 Task: Use the formula "COUPDAYSNC" in spreadsheet "Project portfolio".
Action: Mouse moved to (190, 384)
Screenshot: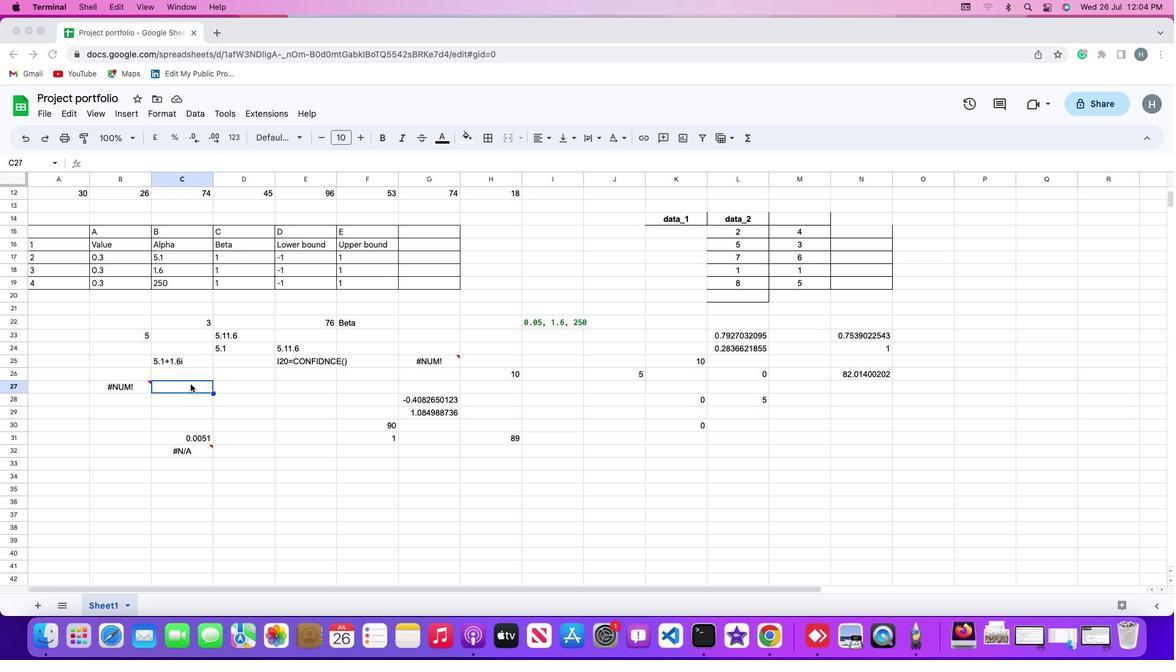 
Action: Mouse pressed left at (190, 384)
Screenshot: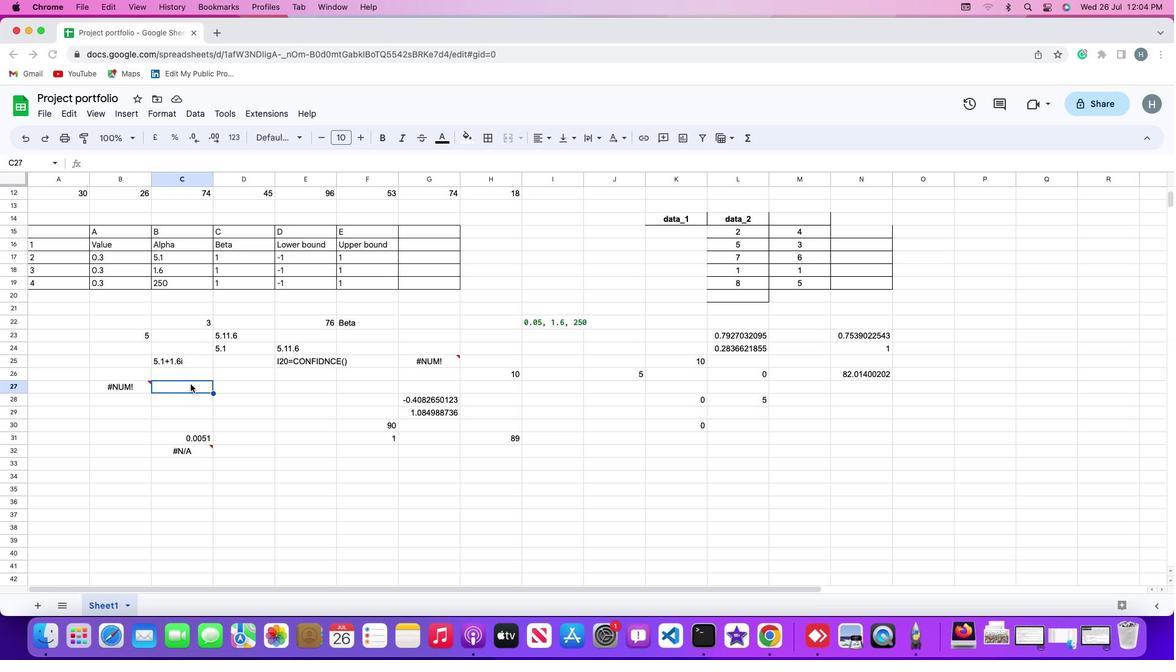 
Action: Mouse moved to (136, 110)
Screenshot: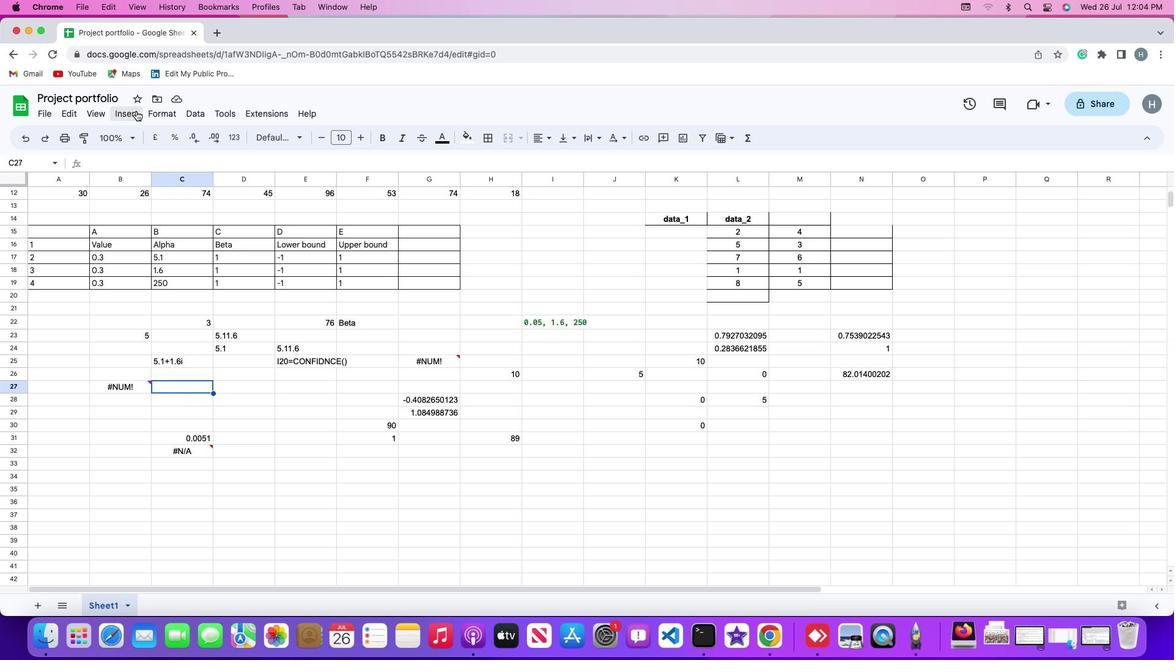 
Action: Mouse pressed left at (136, 110)
Screenshot: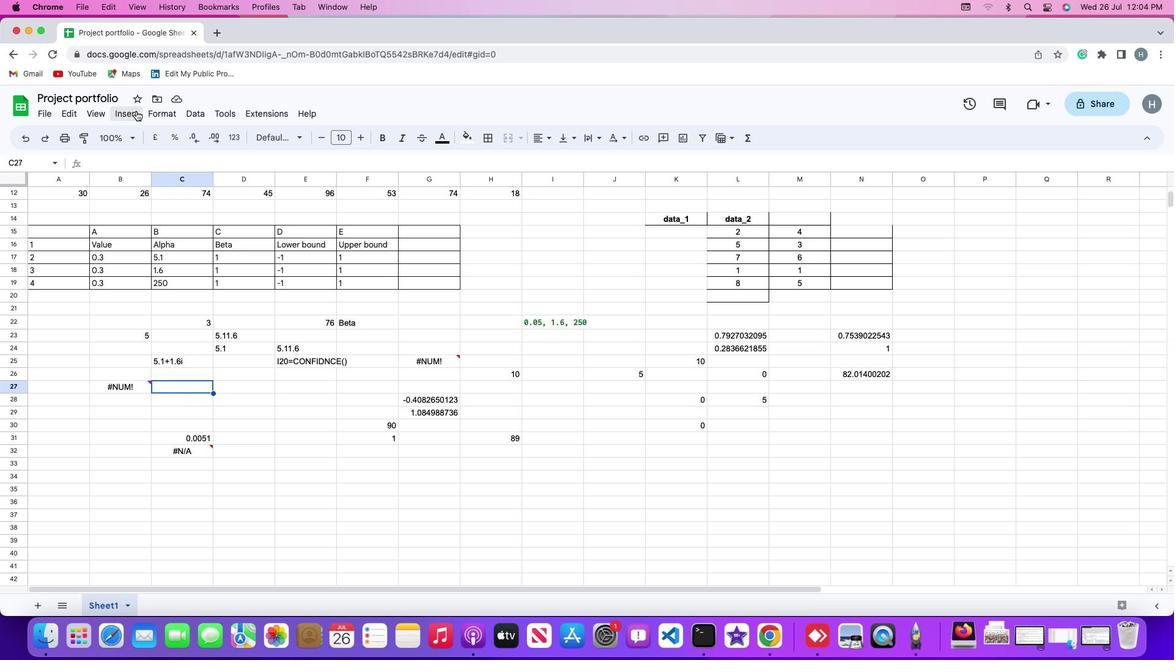 
Action: Mouse moved to (148, 306)
Screenshot: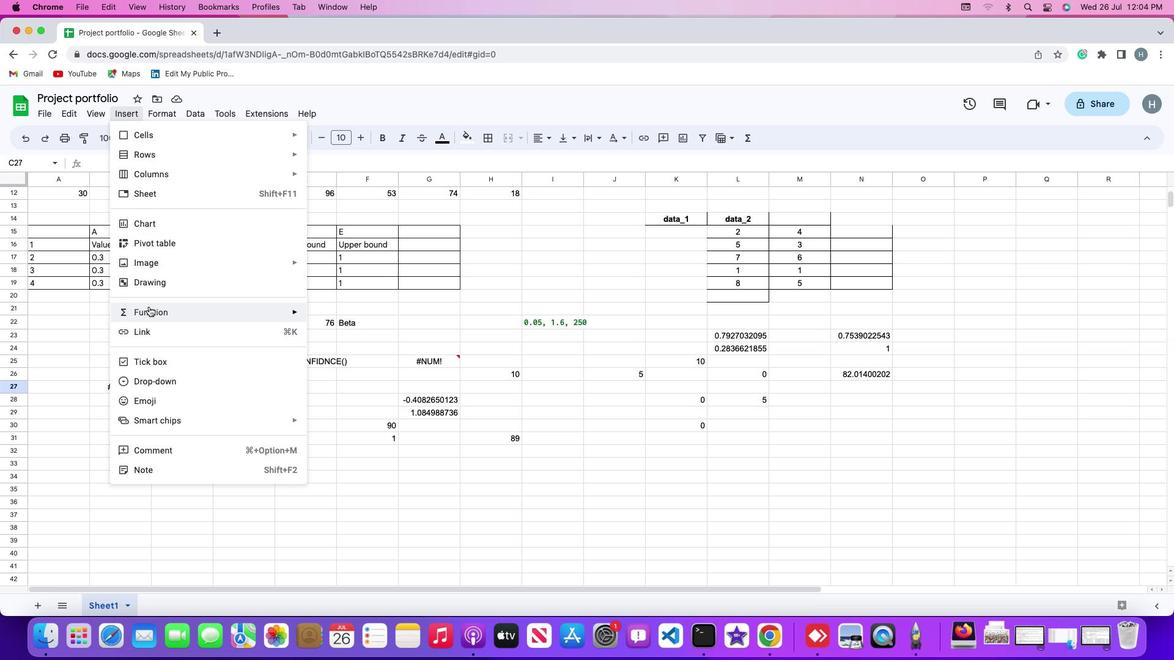 
Action: Mouse pressed left at (148, 306)
Screenshot: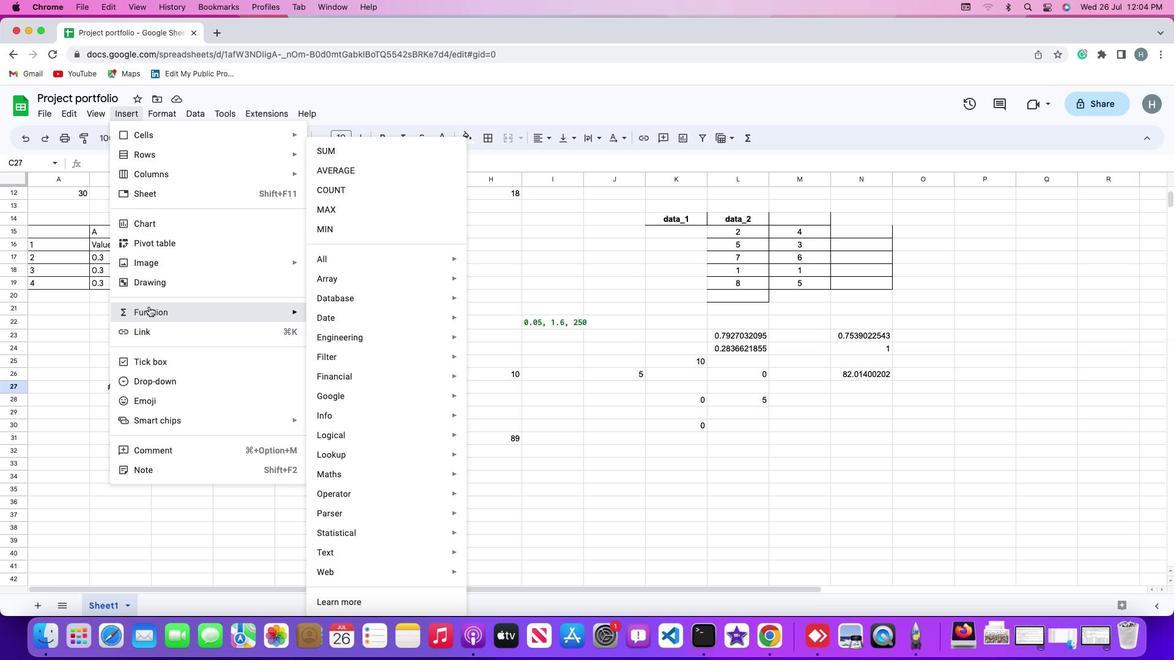 
Action: Mouse moved to (338, 252)
Screenshot: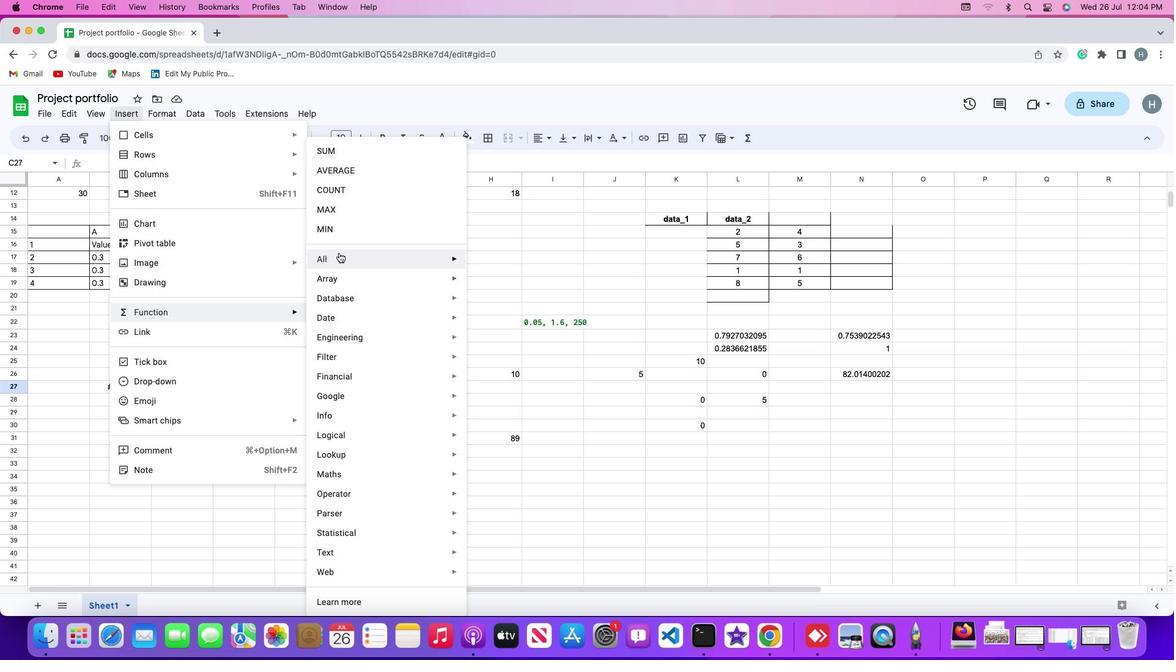 
Action: Mouse pressed left at (338, 252)
Screenshot: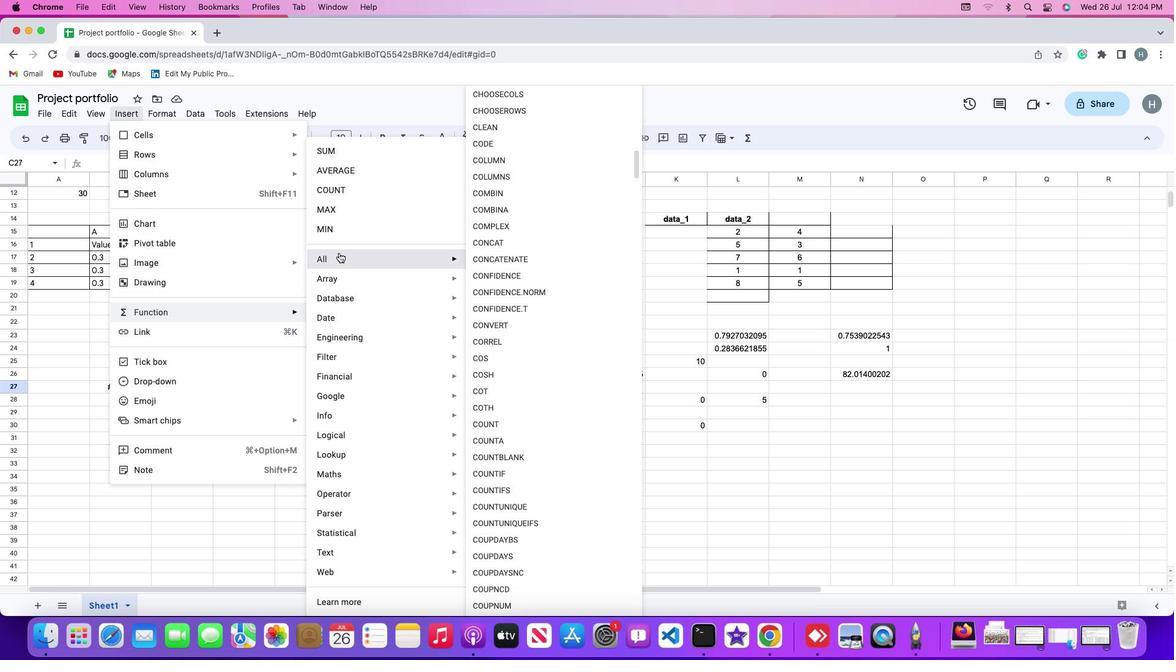 
Action: Mouse moved to (491, 580)
Screenshot: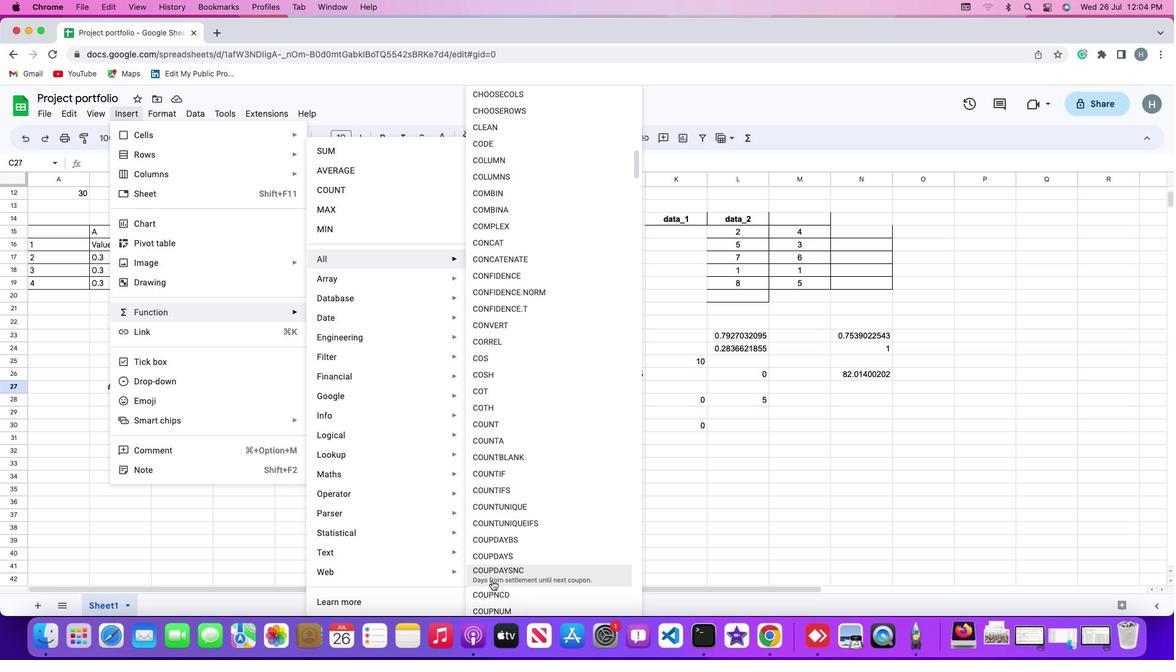 
Action: Mouse pressed left at (491, 580)
Screenshot: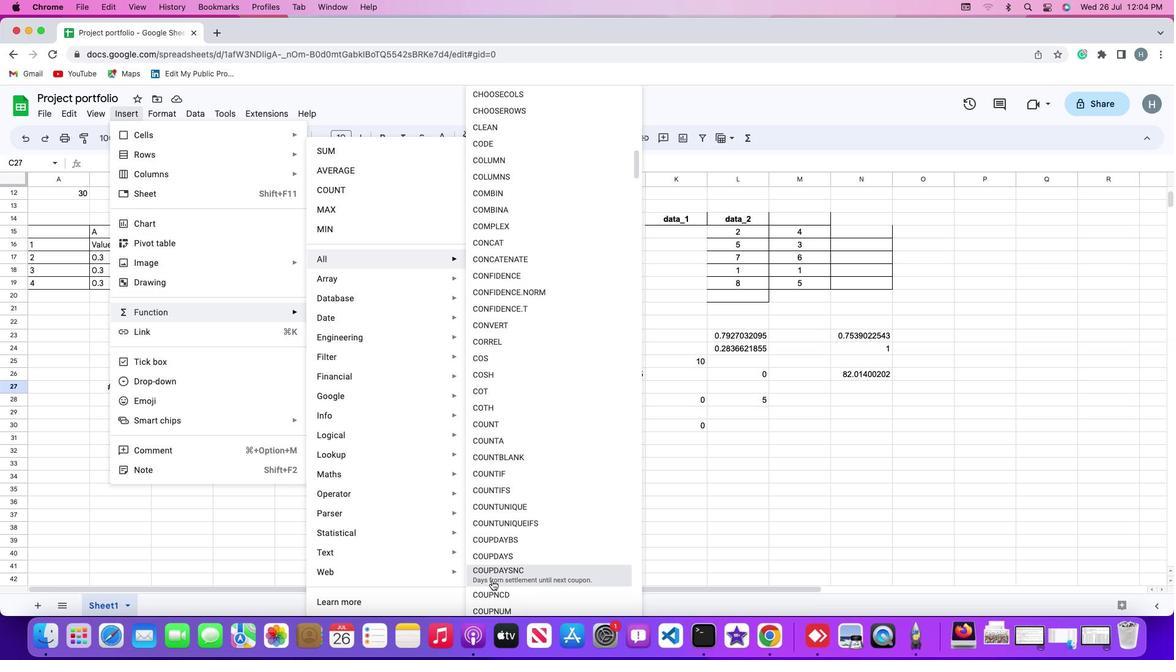 
Action: Mouse moved to (62, 258)
Screenshot: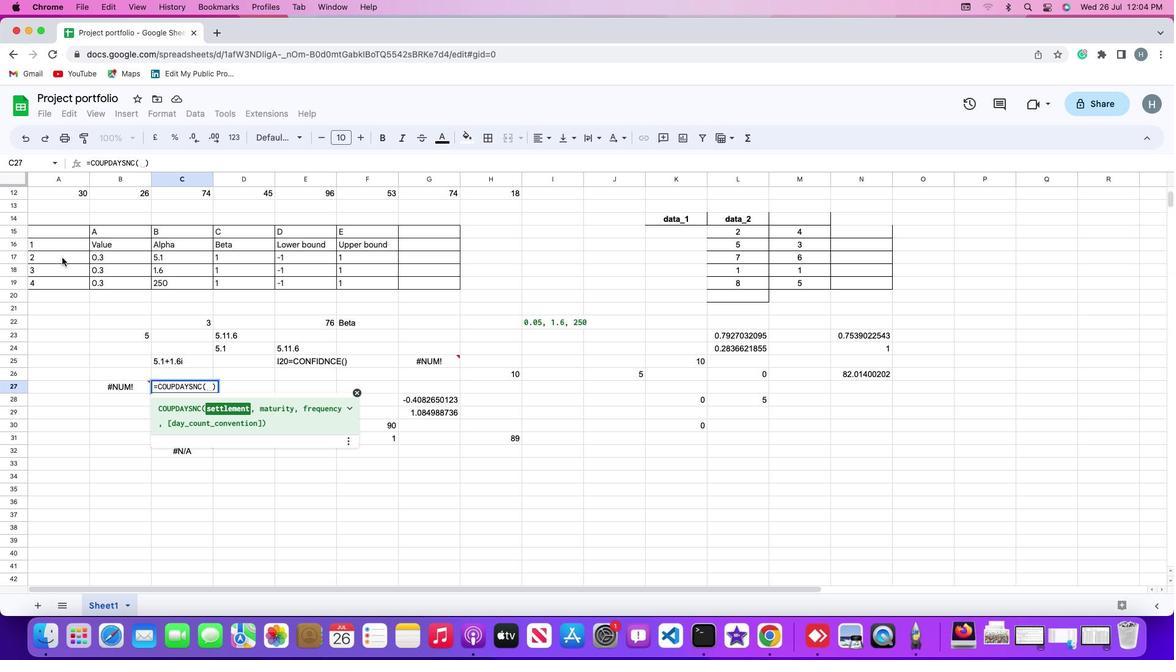 
Action: Mouse pressed left at (62, 258)
Screenshot: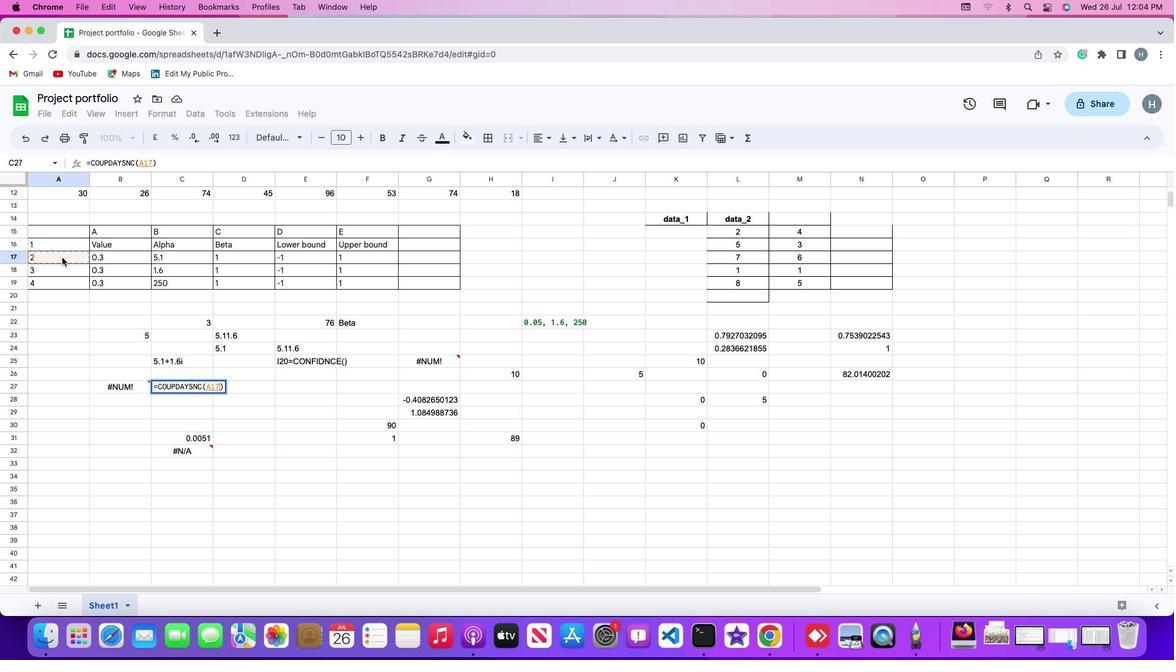 
Action: Key pressed ','
Screenshot: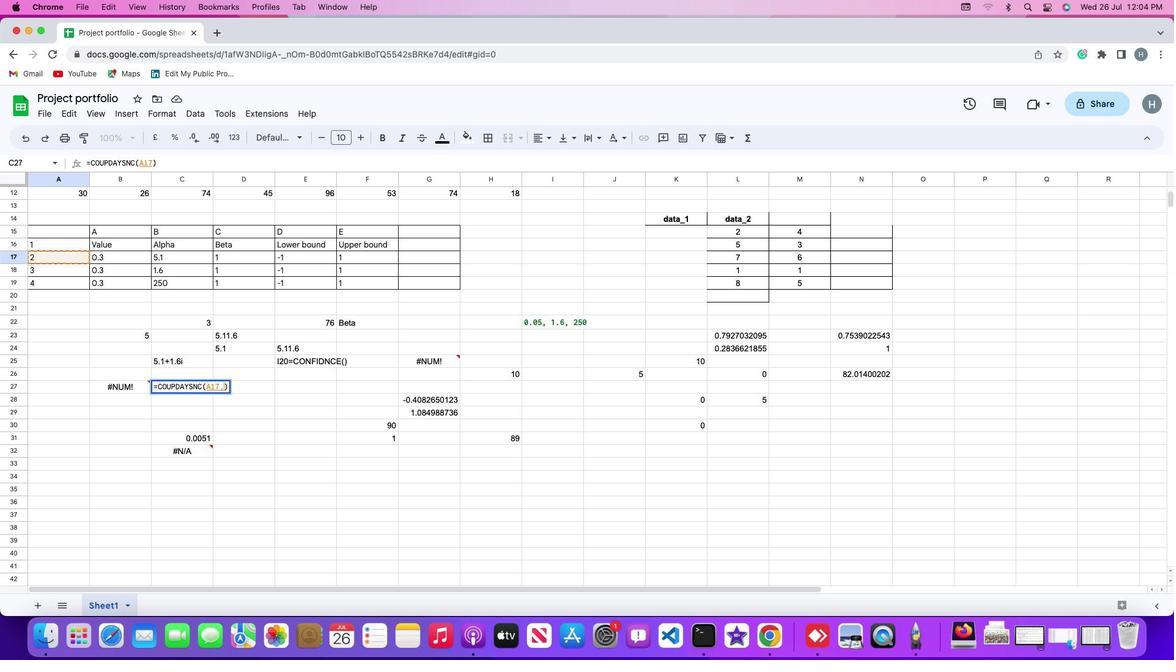 
Action: Mouse moved to (59, 271)
Screenshot: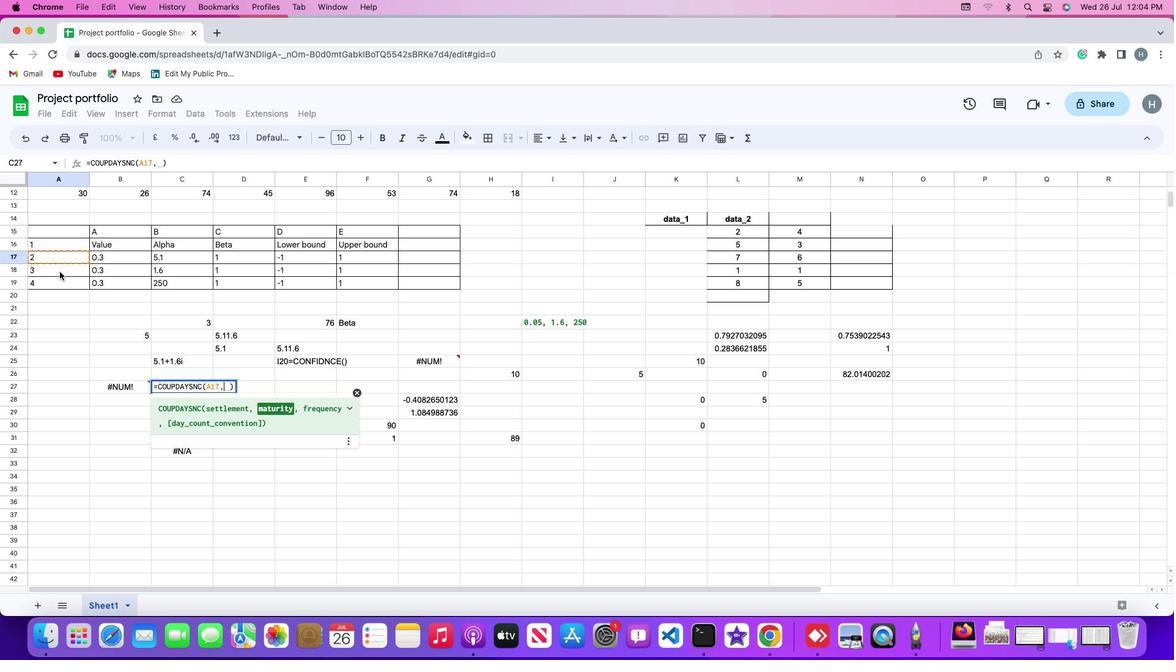 
Action: Mouse pressed left at (59, 271)
Screenshot: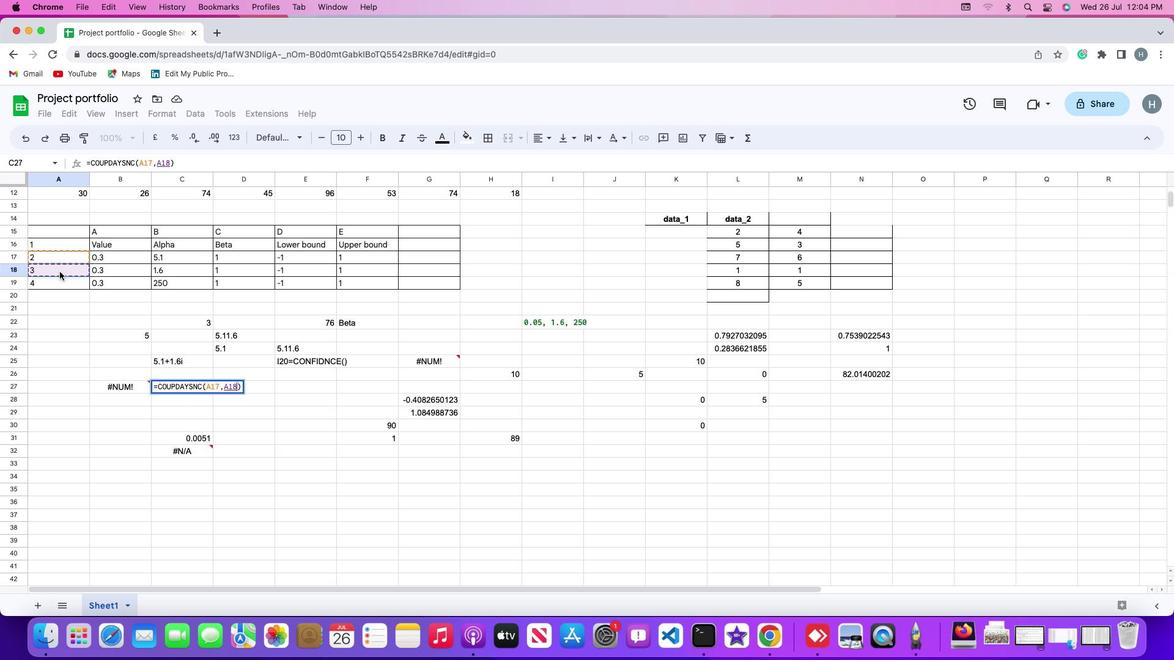
Action: Key pressed ','
Screenshot: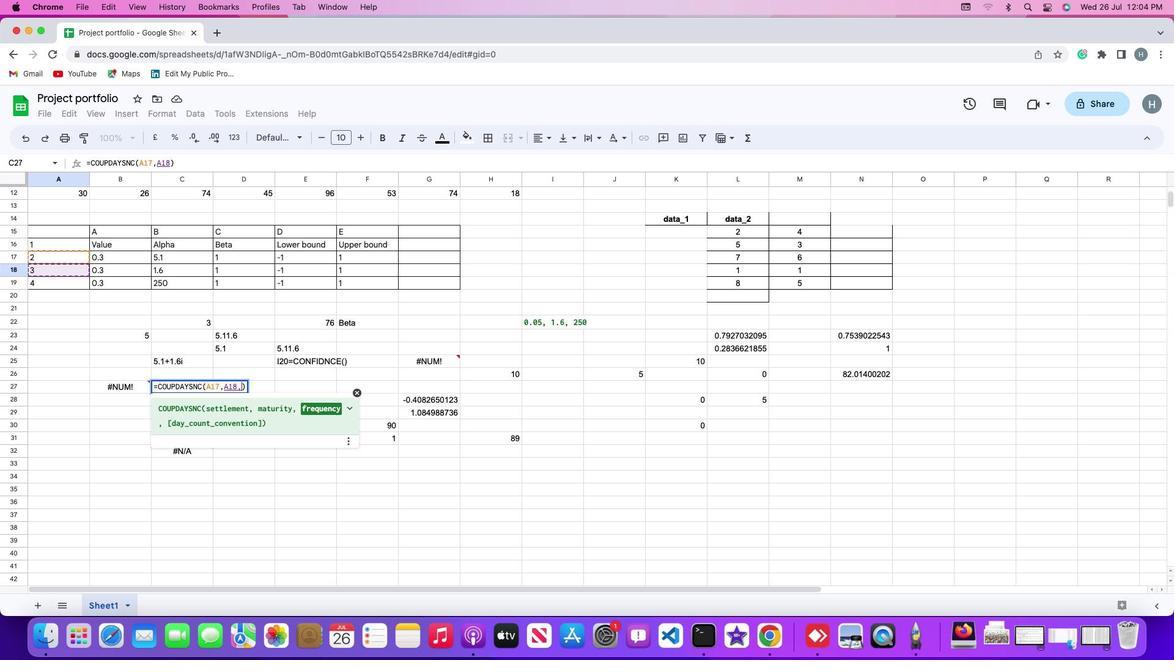 
Action: Mouse moved to (57, 284)
Screenshot: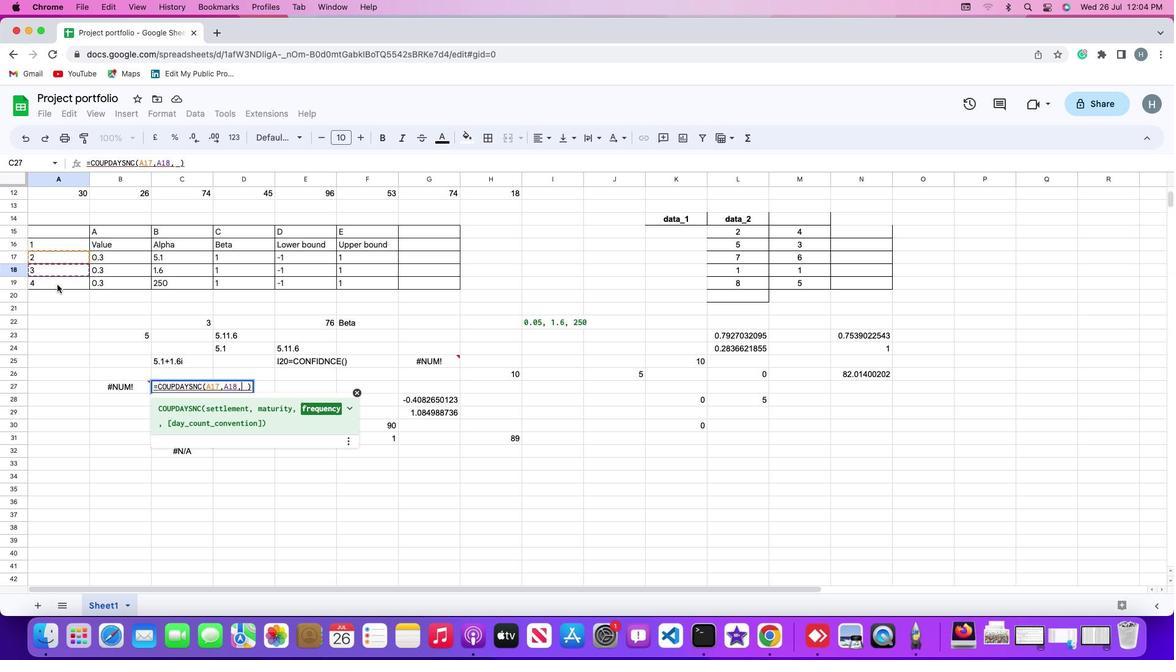 
Action: Mouse pressed left at (57, 284)
Screenshot: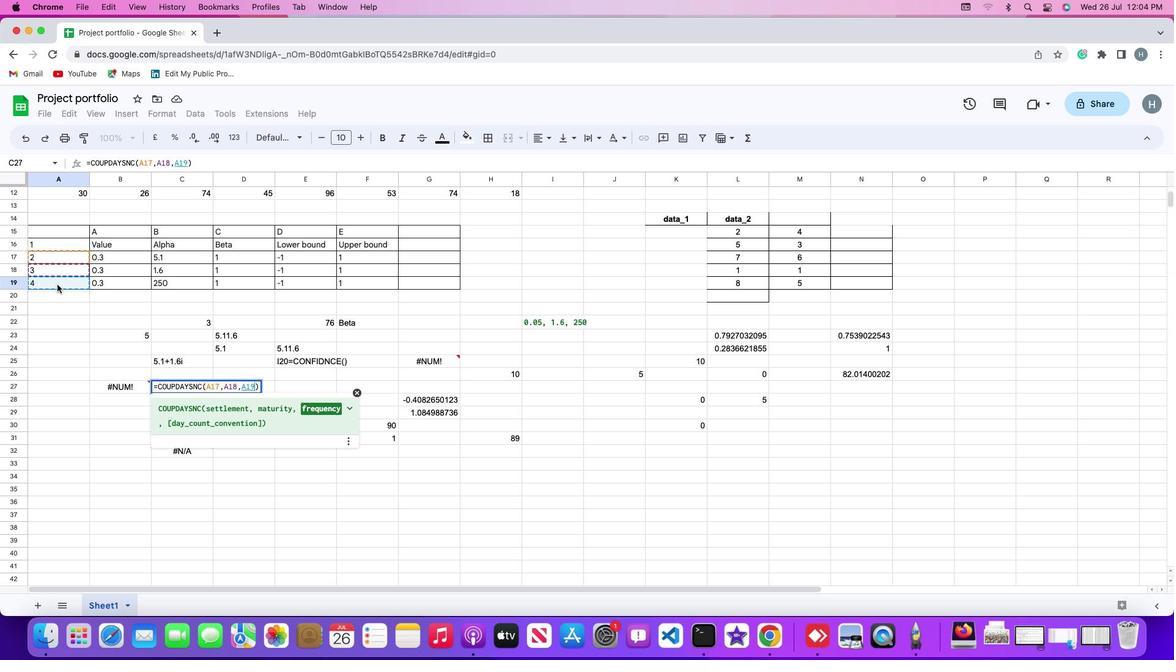 
Action: Key pressed Key.enter
Screenshot: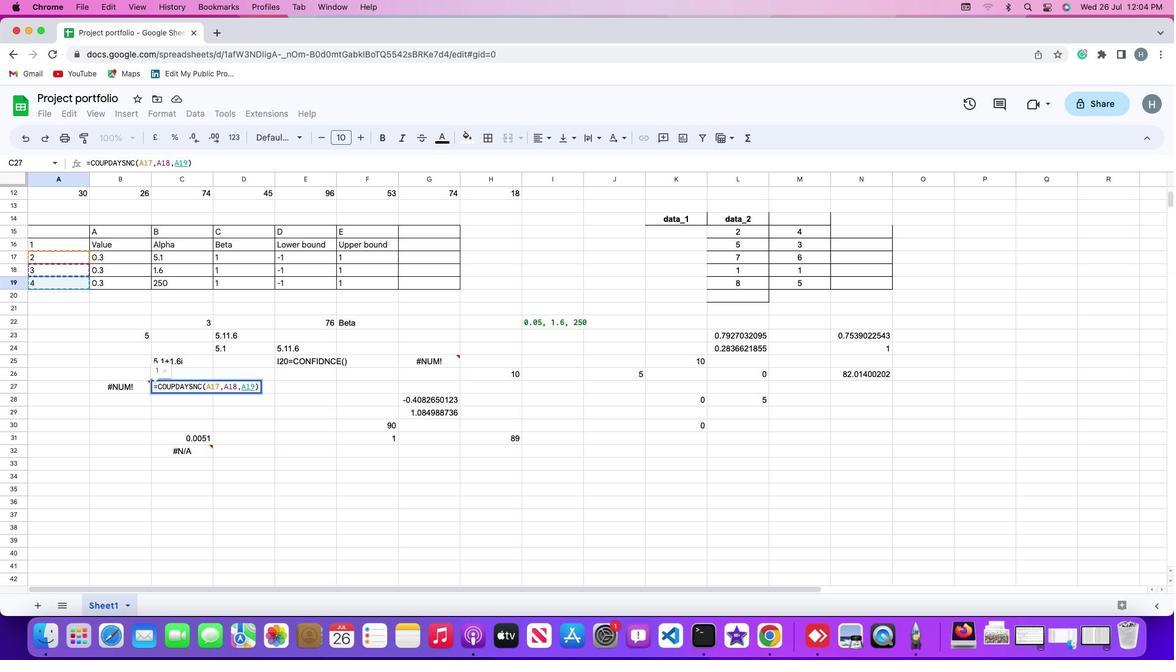 
